 Task: Navigate on foot from Millennium Park to the Chicago Bean.
Action: Mouse moved to (414, 115)
Screenshot: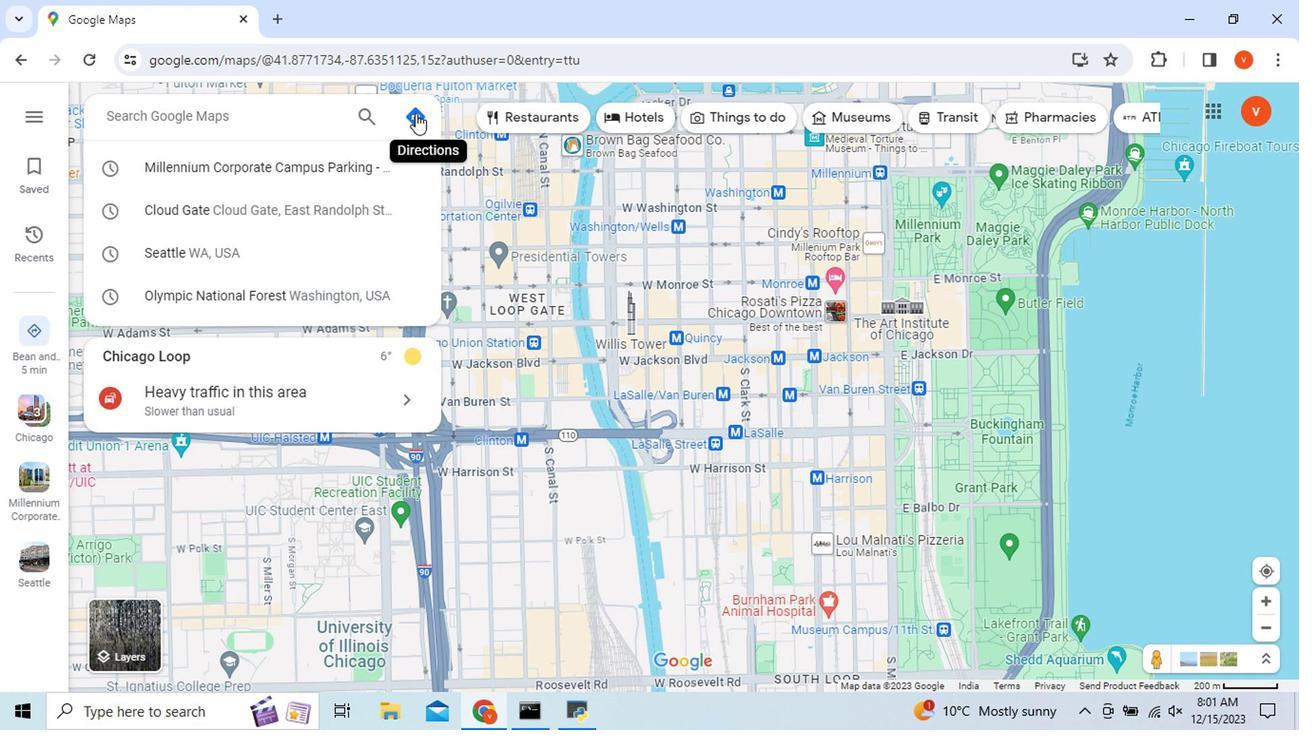 
Action: Mouse pressed left at (414, 115)
Screenshot: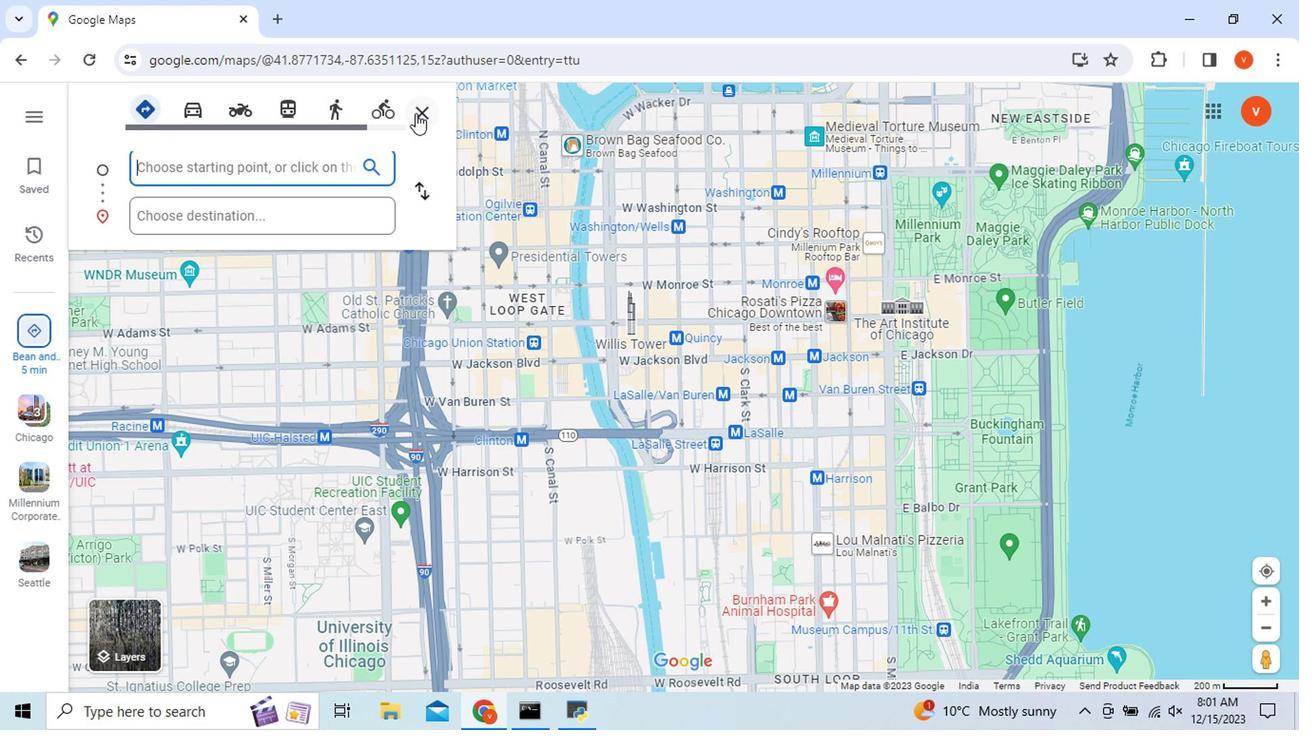 
Action: Mouse moved to (414, 115)
Screenshot: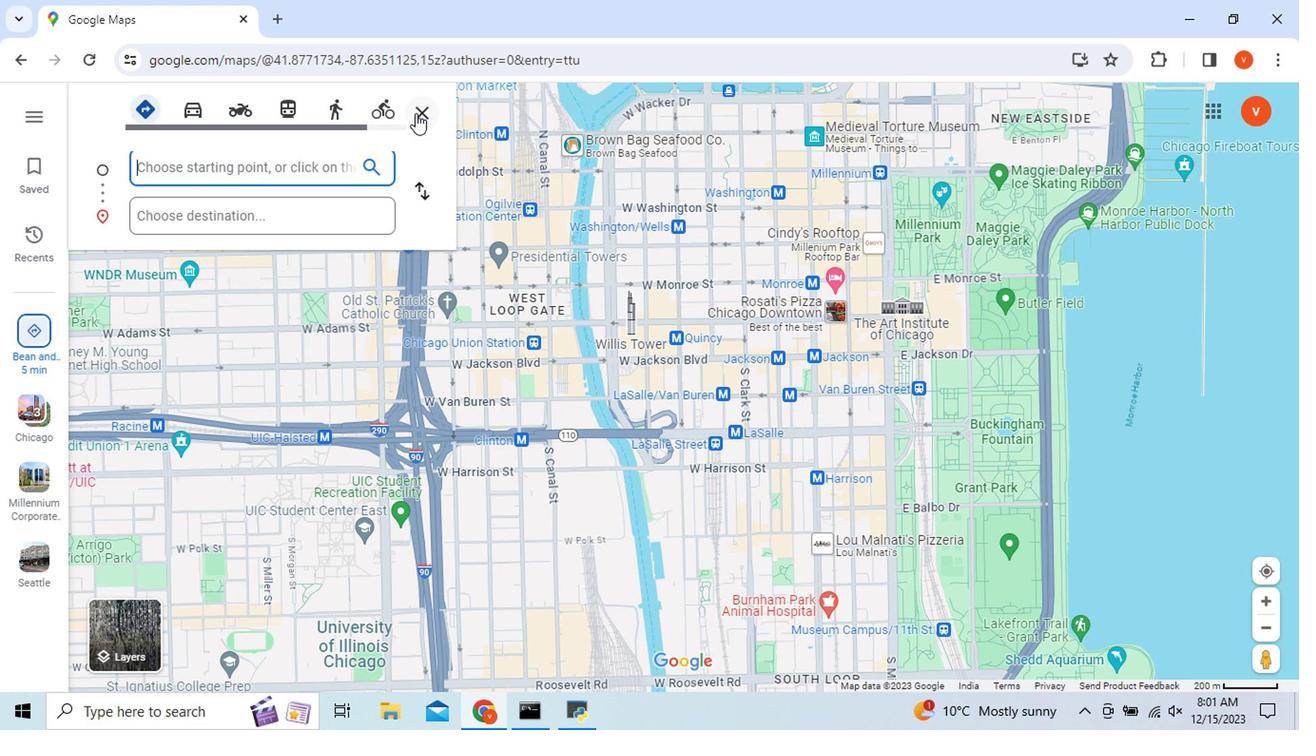 
Action: Key pressed <Key.shift_r>Millennium<Key.space>
Screenshot: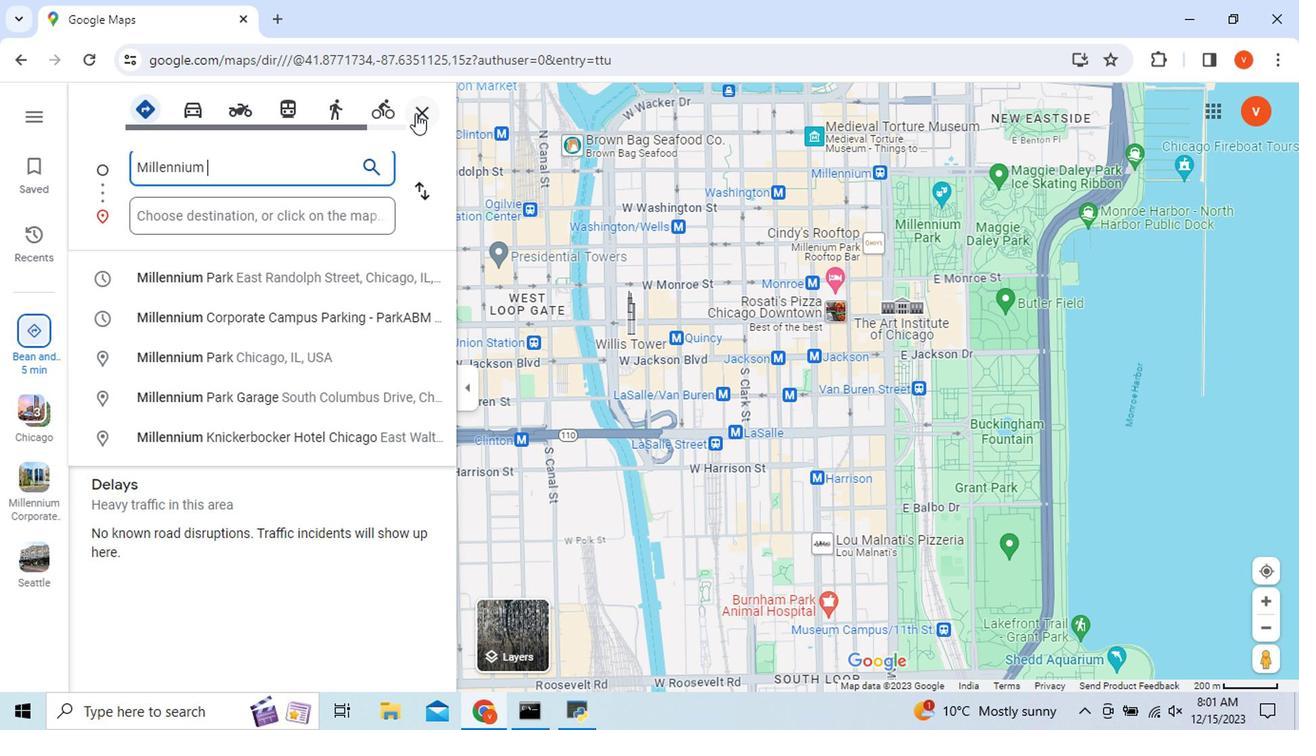 
Action: Mouse moved to (320, 280)
Screenshot: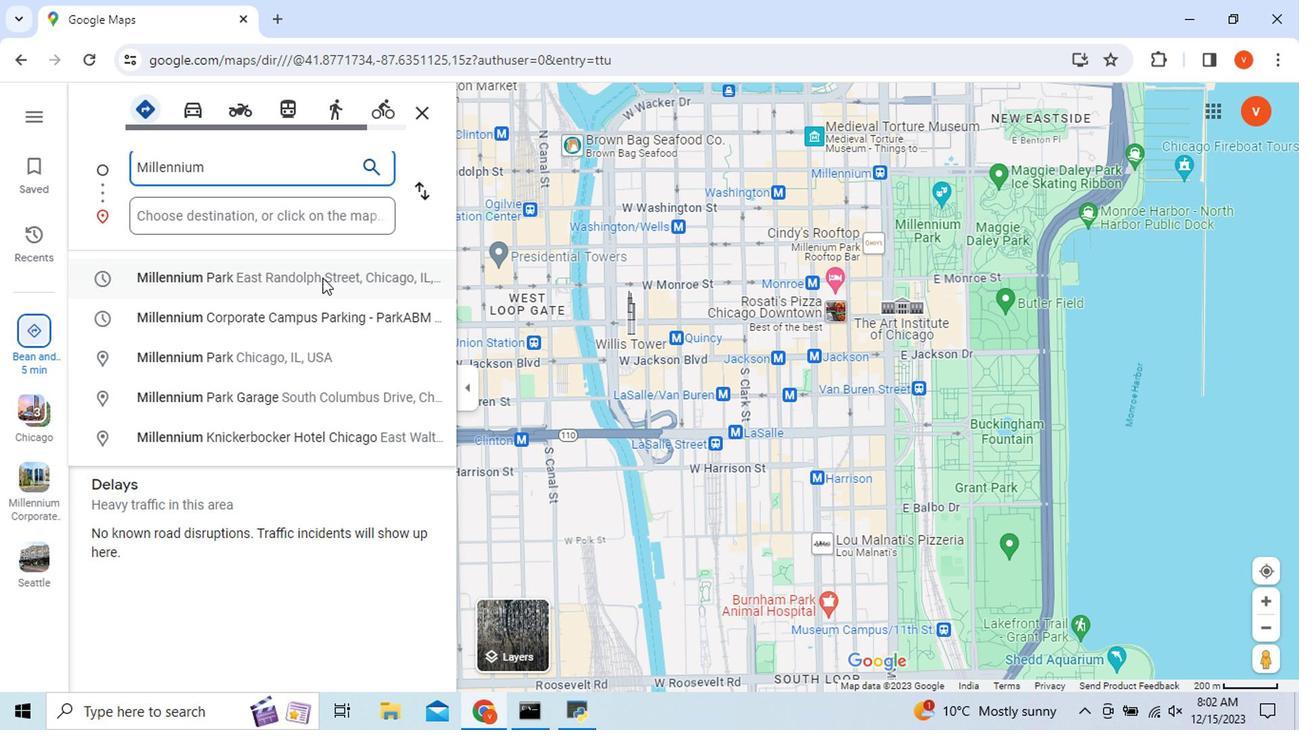 
Action: Mouse pressed left at (320, 280)
Screenshot: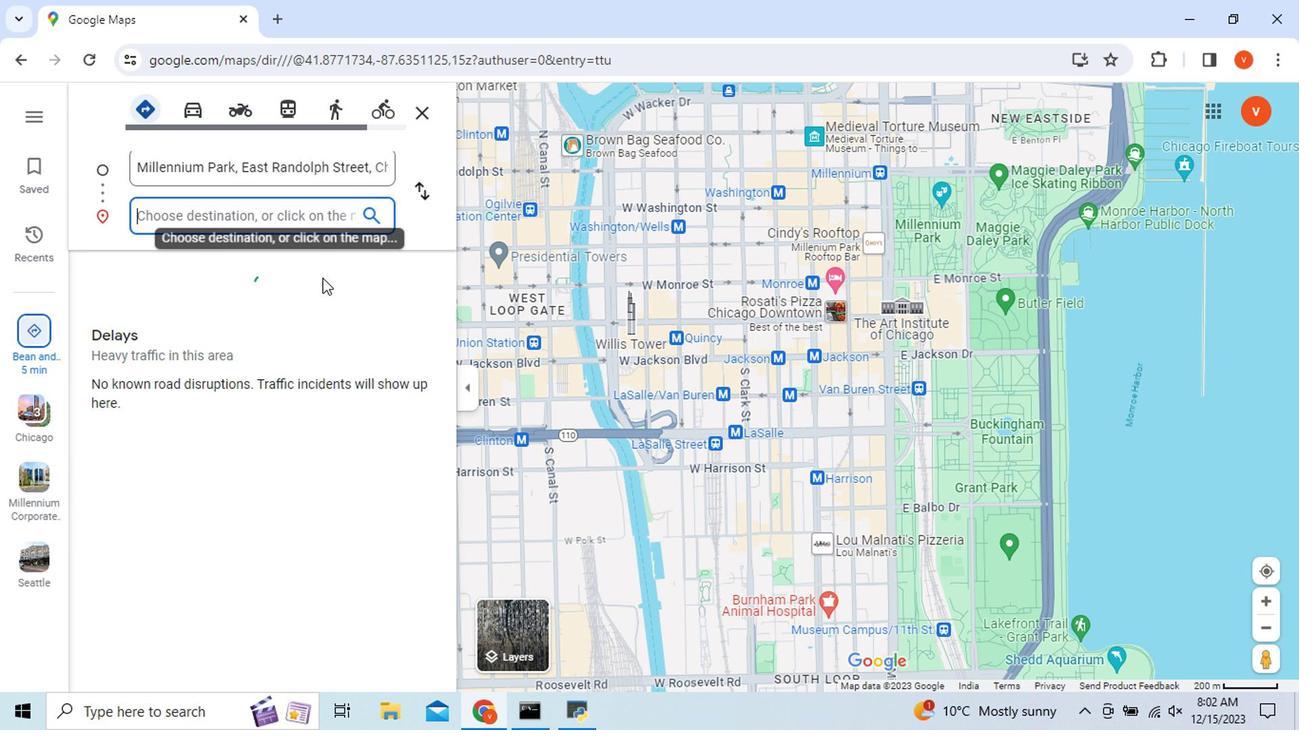 
Action: Mouse moved to (177, 201)
Screenshot: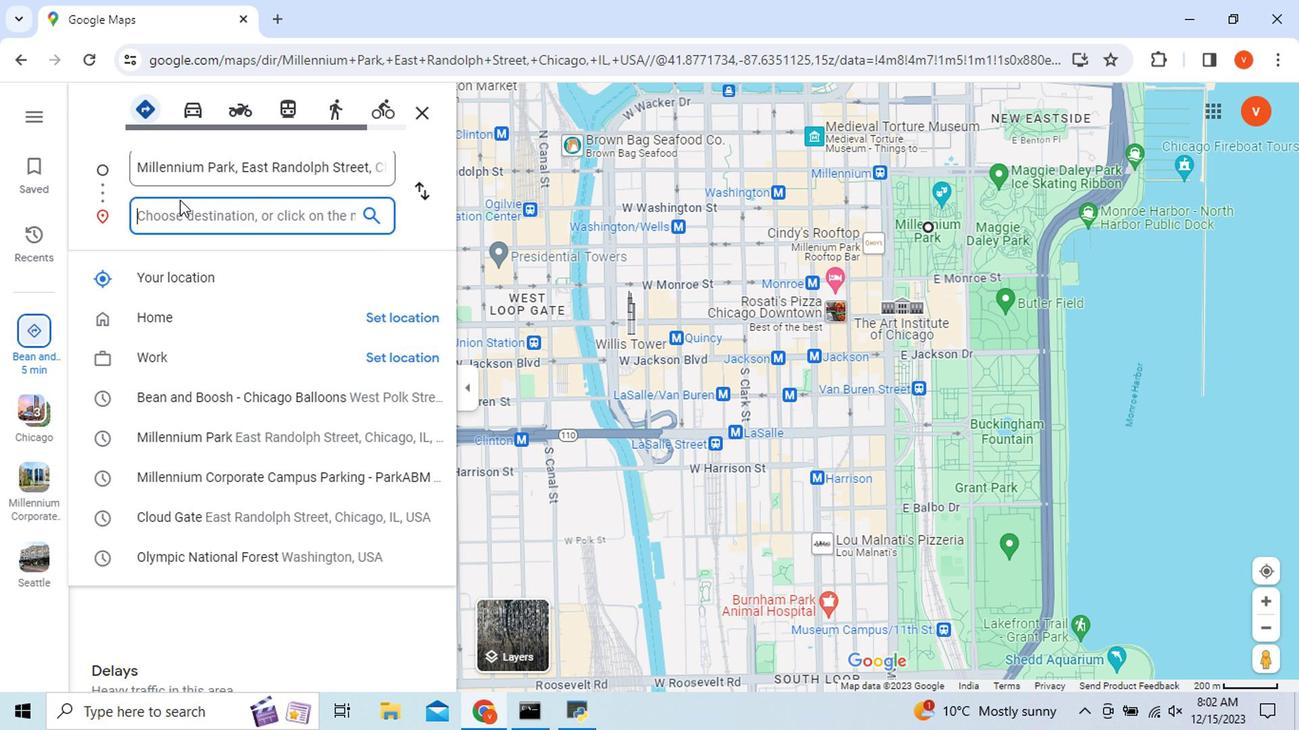 
Action: Key pressed <Key.shift>Chicago<Key.space><Key.shift>Bean
Screenshot: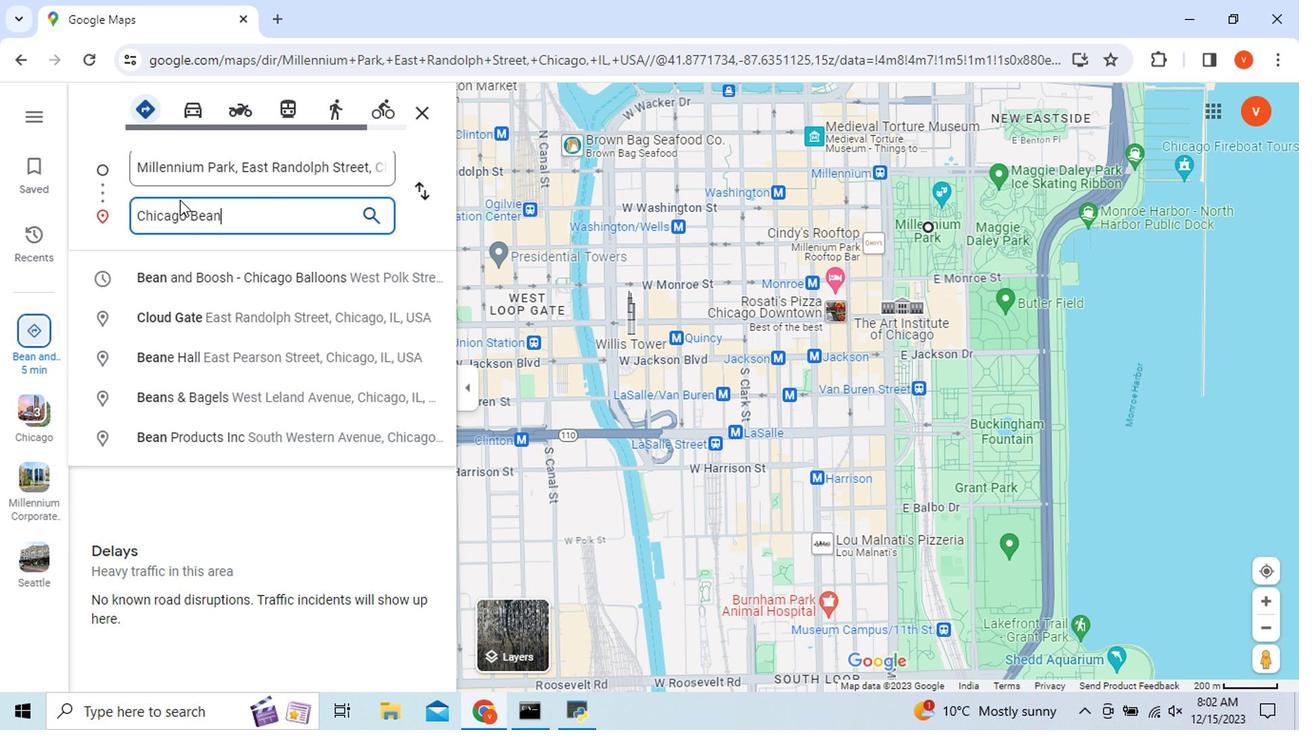 
Action: Mouse moved to (230, 271)
Screenshot: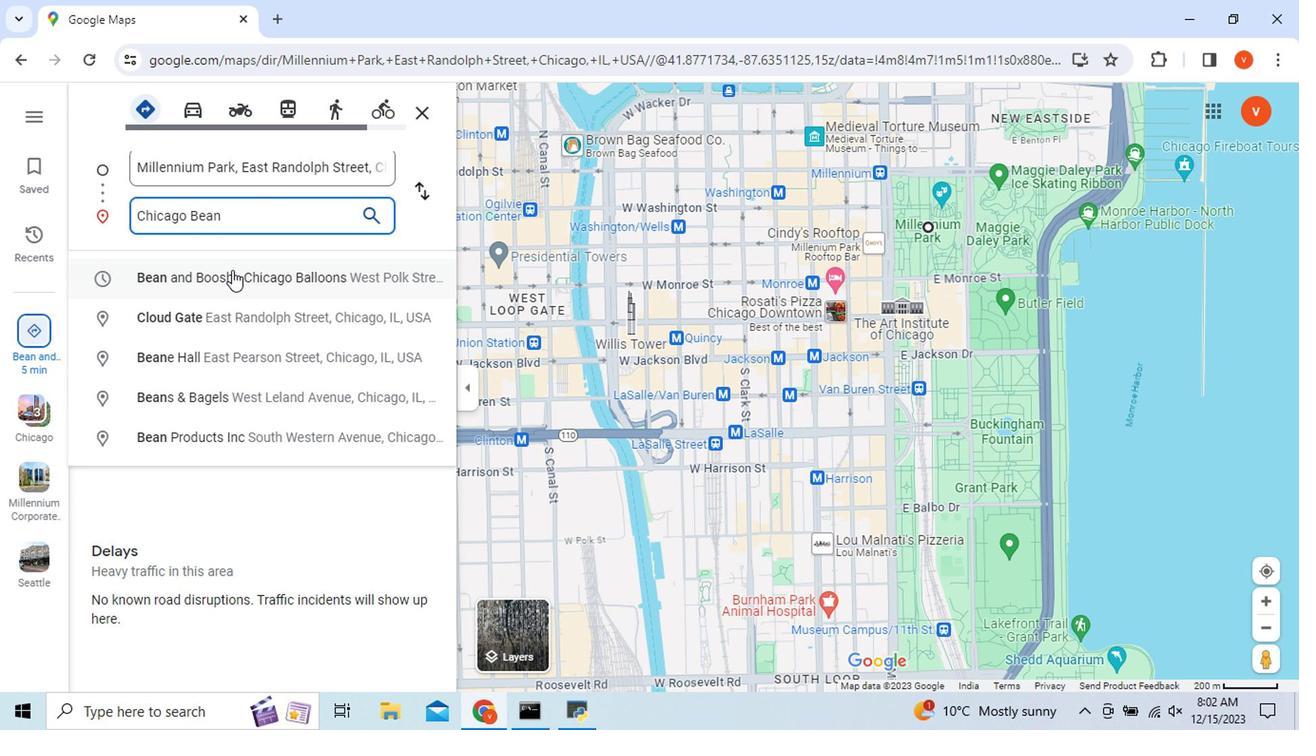 
Action: Mouse pressed left at (230, 271)
Screenshot: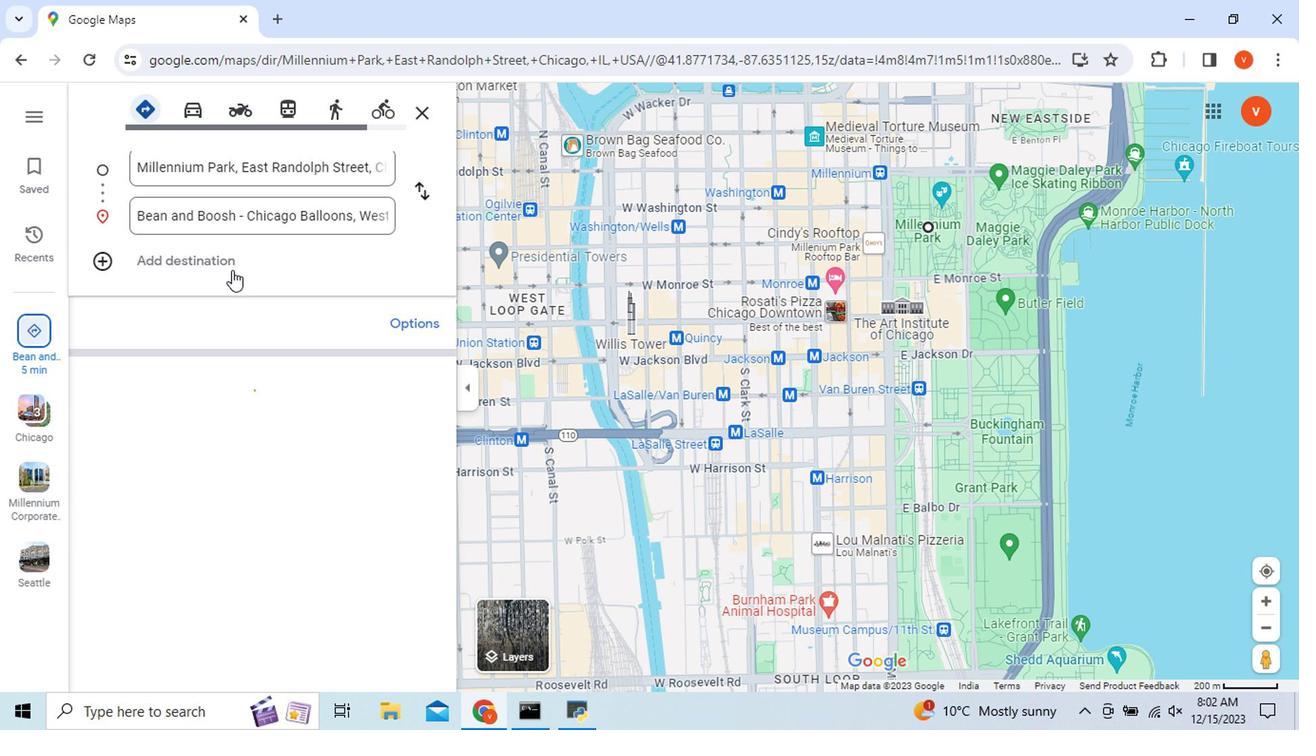 
Action: Mouse moved to (336, 105)
Screenshot: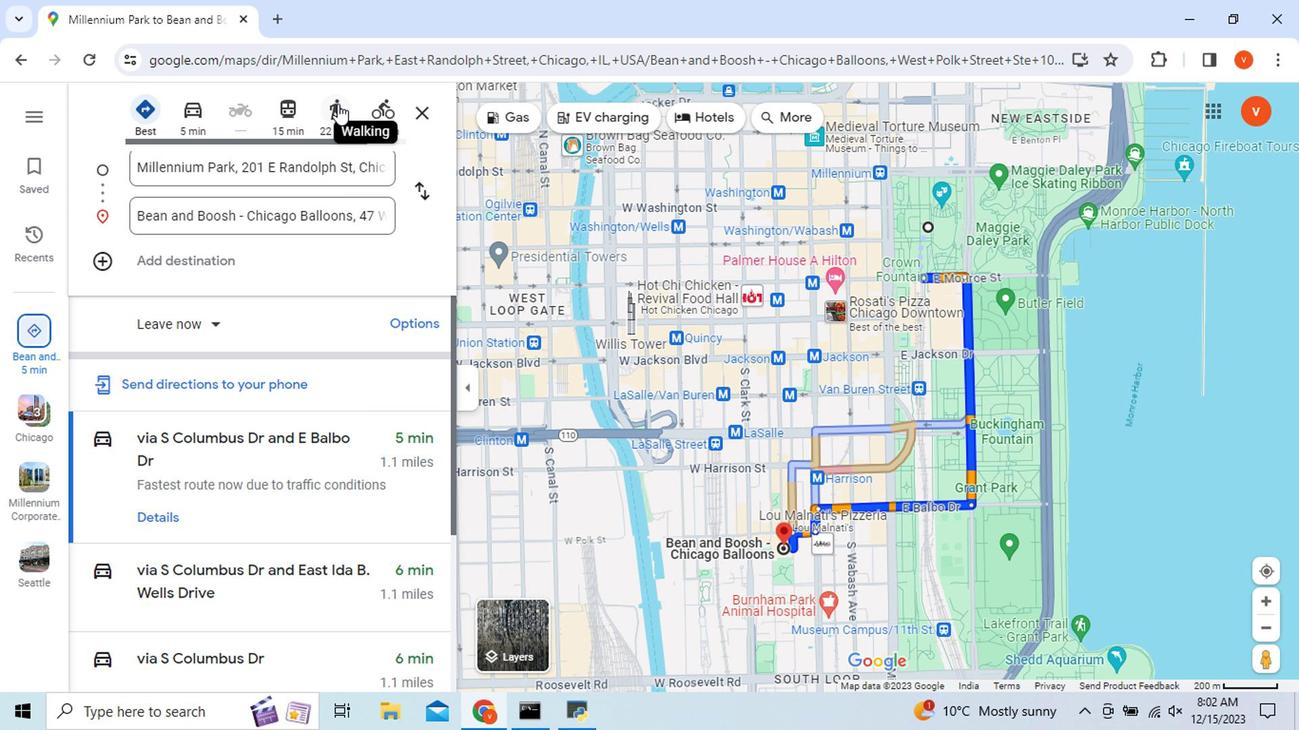 
Action: Mouse pressed left at (336, 105)
Screenshot: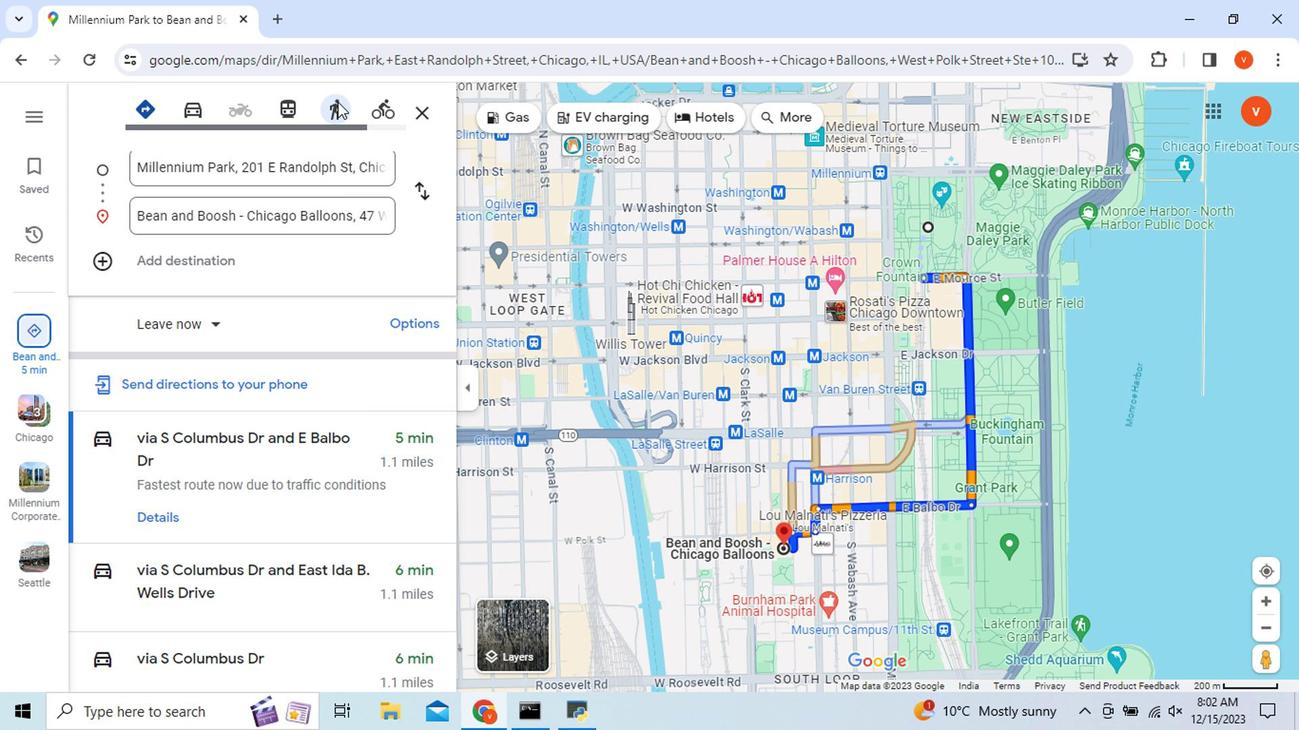 
Action: Mouse moved to (159, 495)
Screenshot: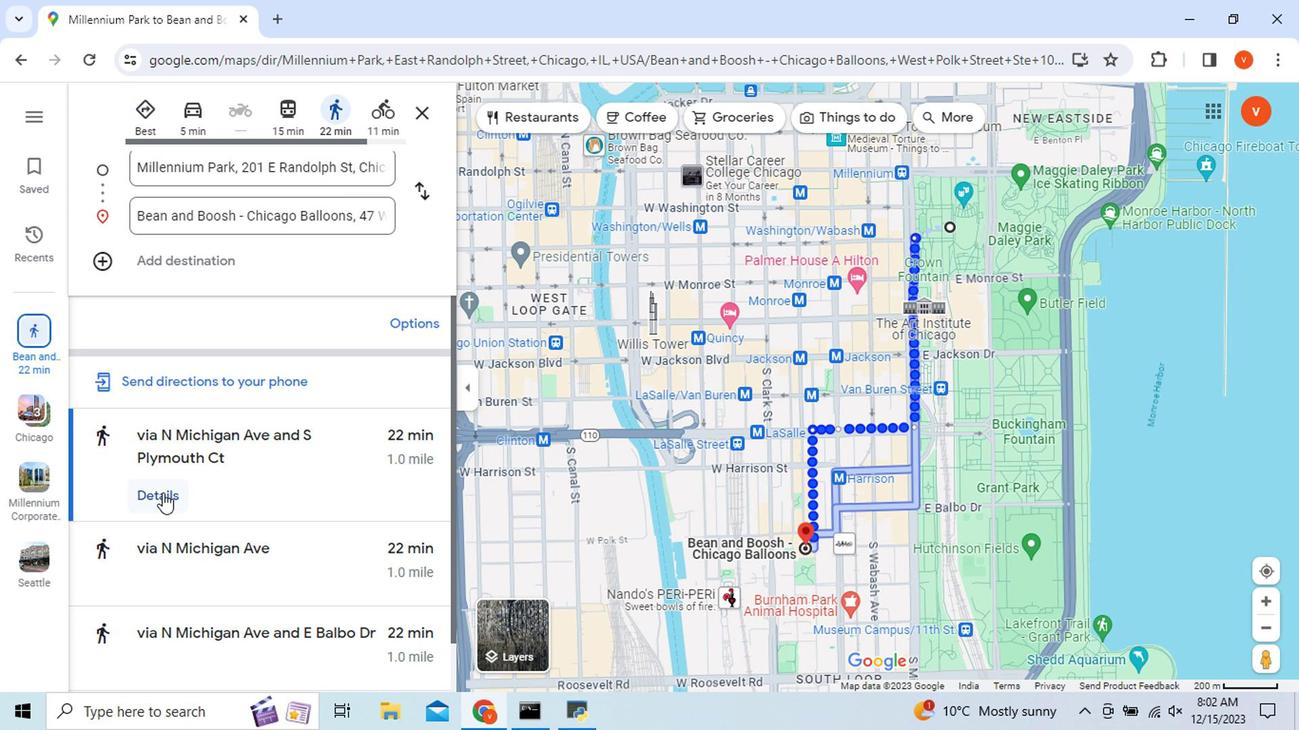 
Action: Mouse pressed left at (159, 495)
Screenshot: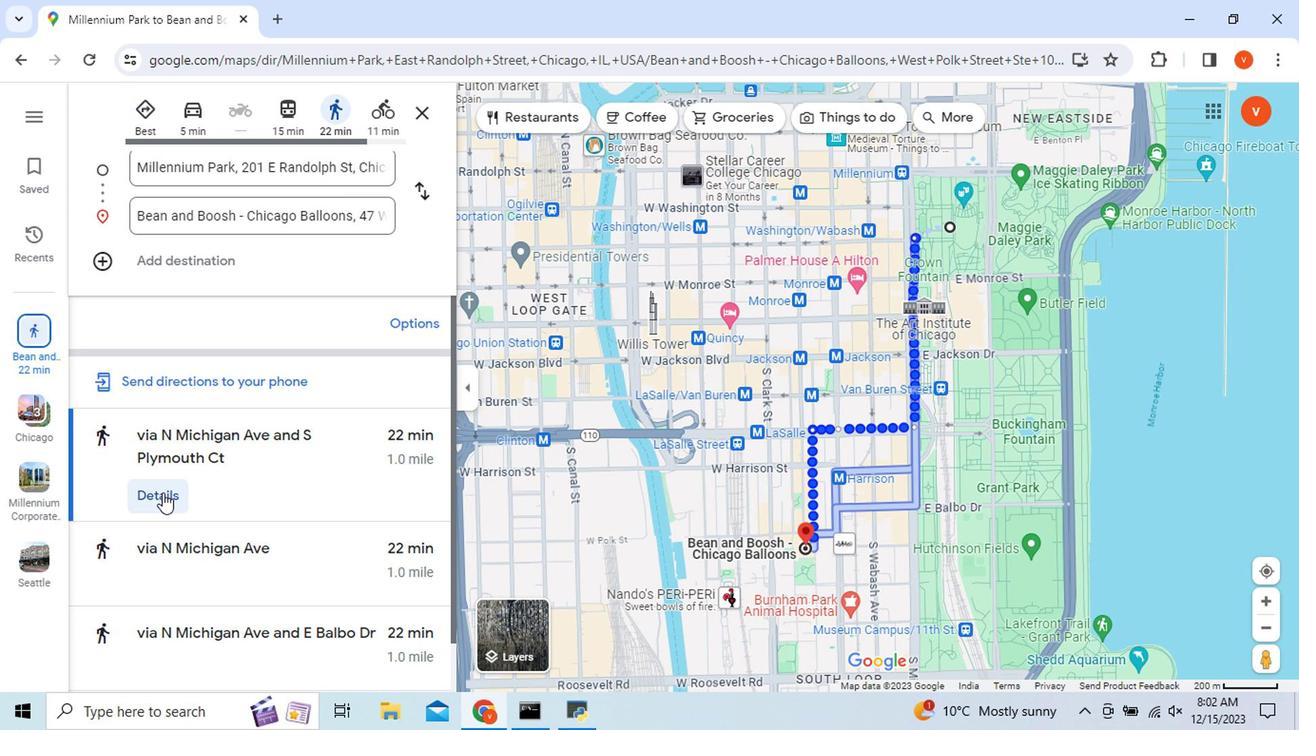 
Action: Mouse moved to (450, 448)
Screenshot: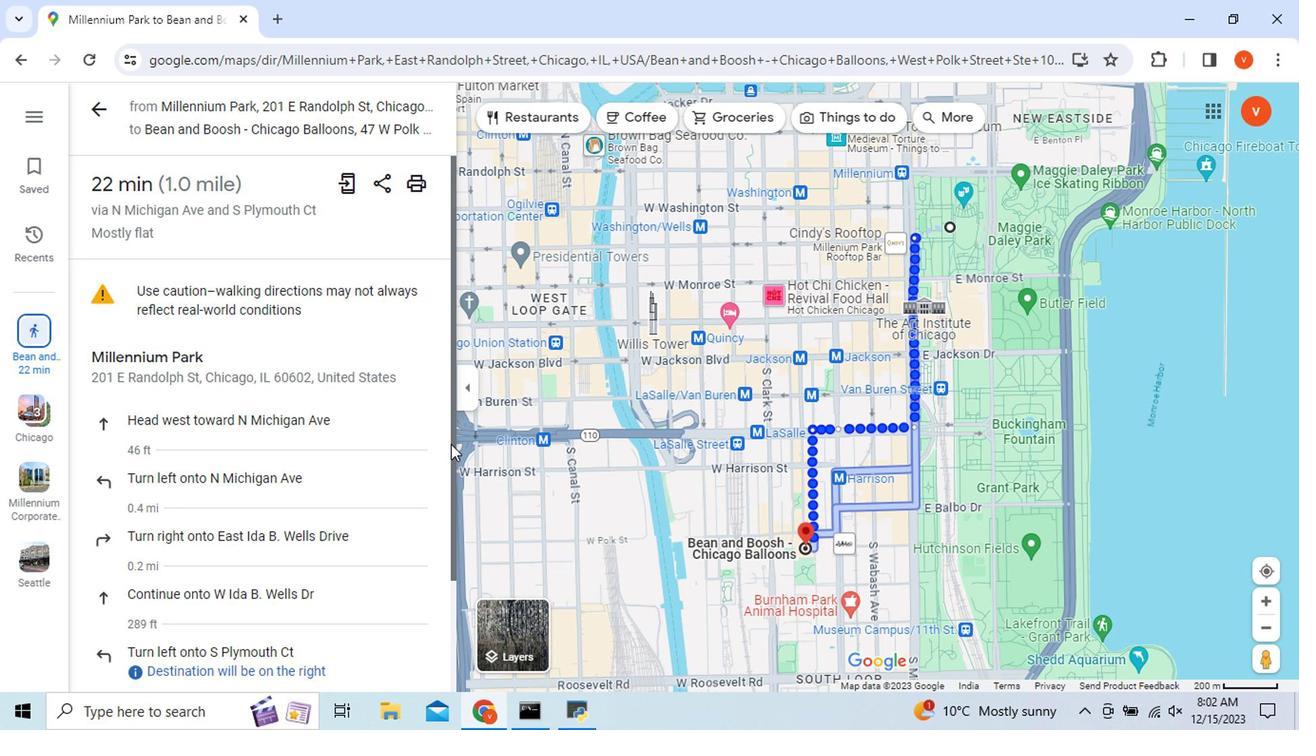 
Action: Mouse pressed left at (450, 448)
Screenshot: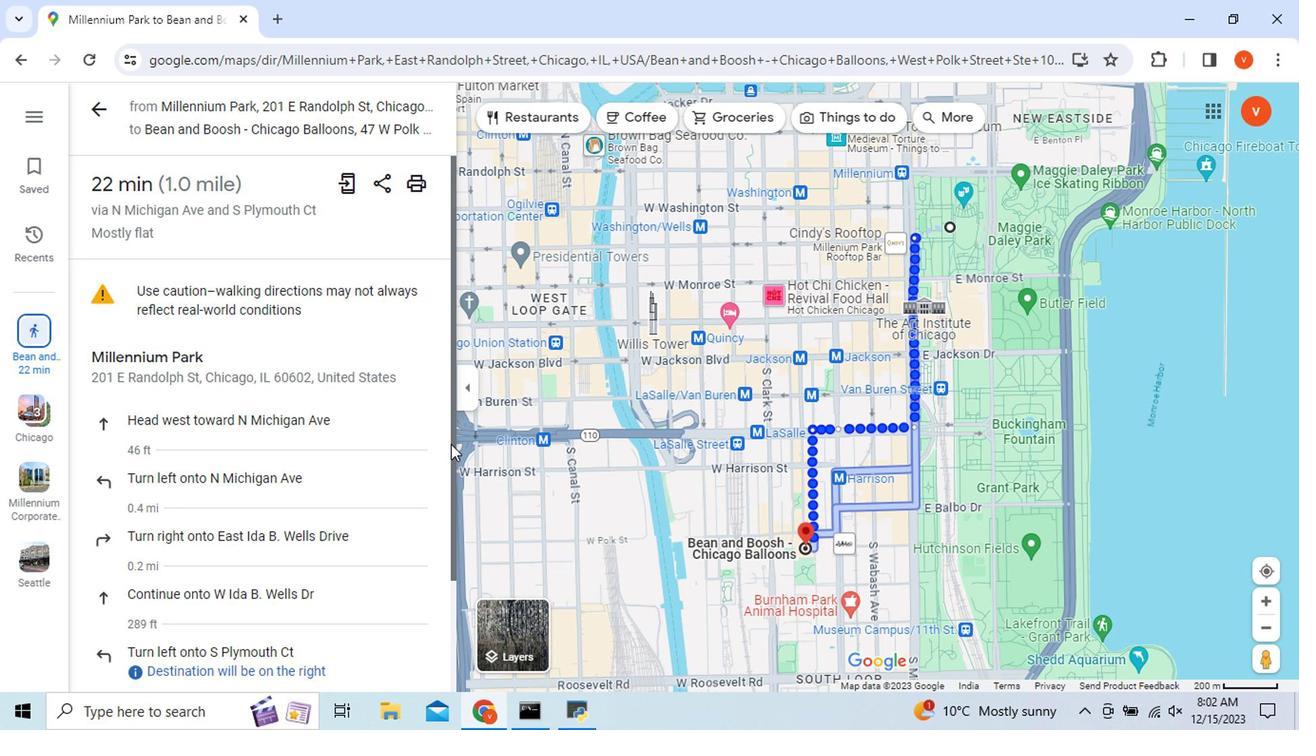 
Action: Mouse moved to (99, 106)
Screenshot: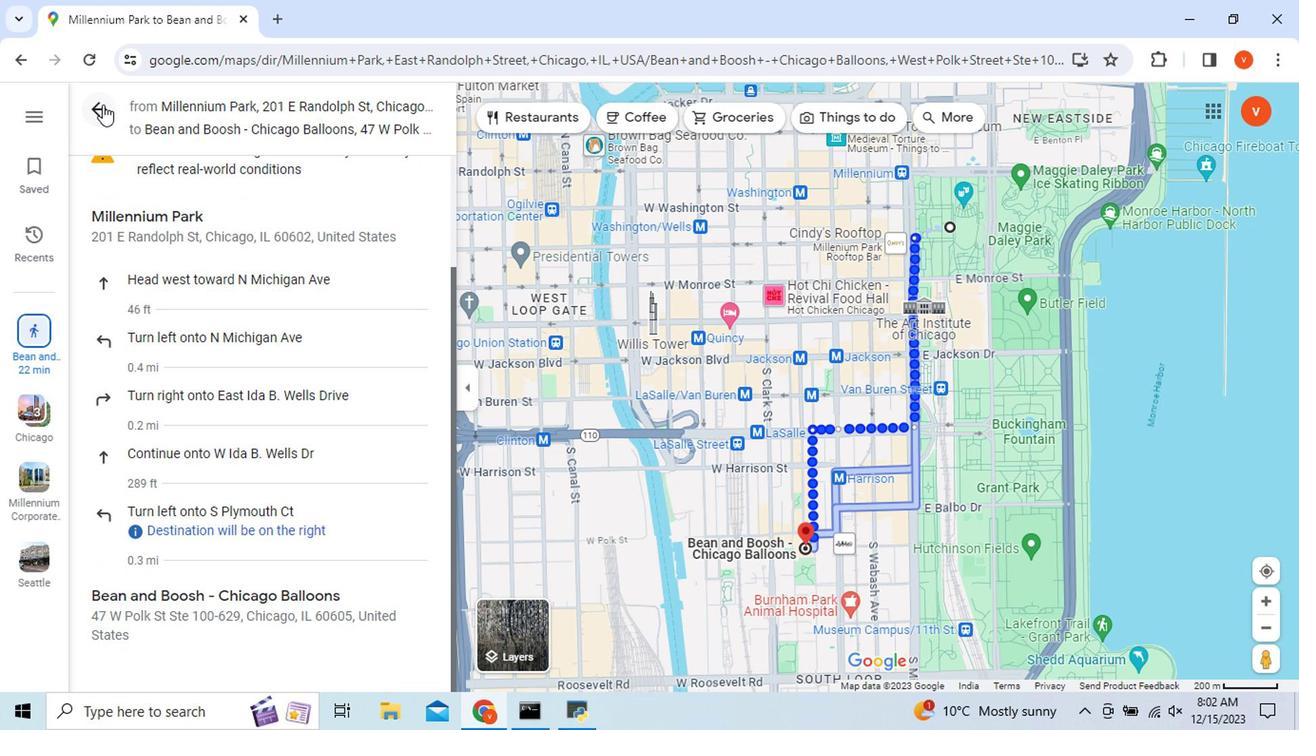 
Action: Mouse pressed left at (99, 106)
Screenshot: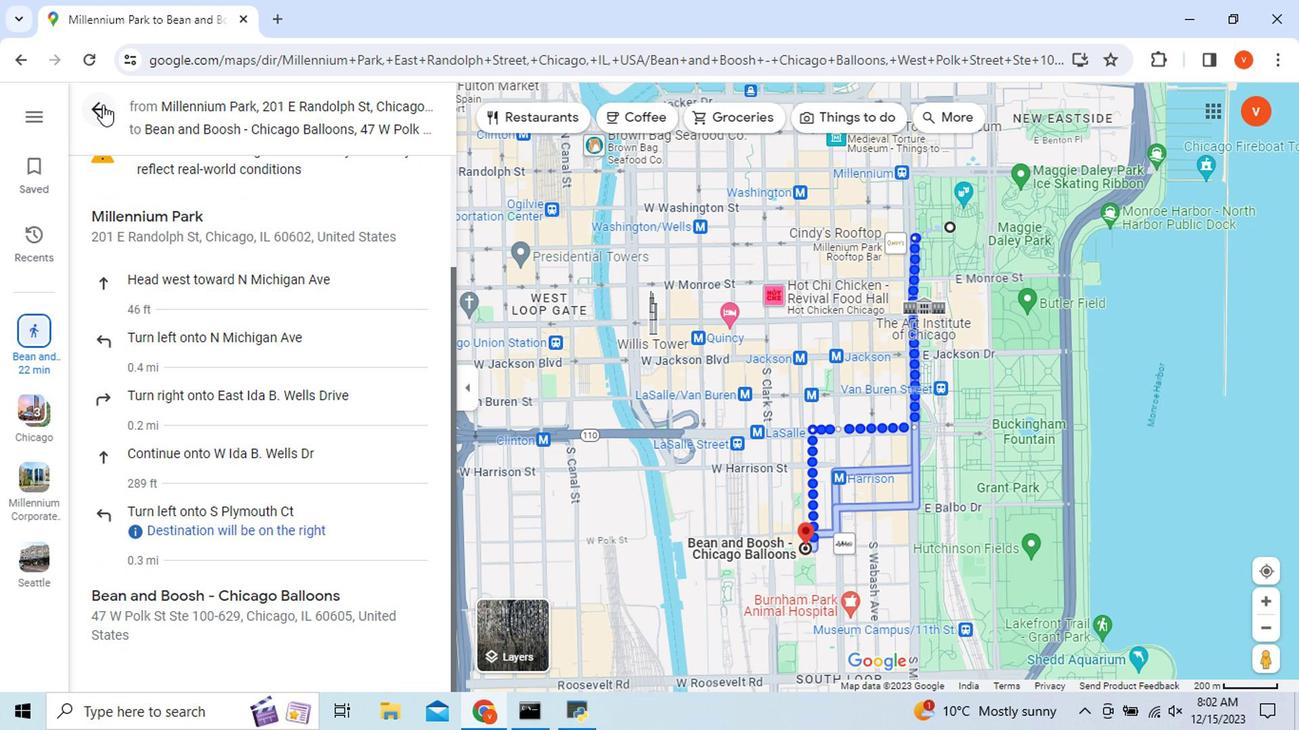 
Action: Mouse moved to (450, 571)
Screenshot: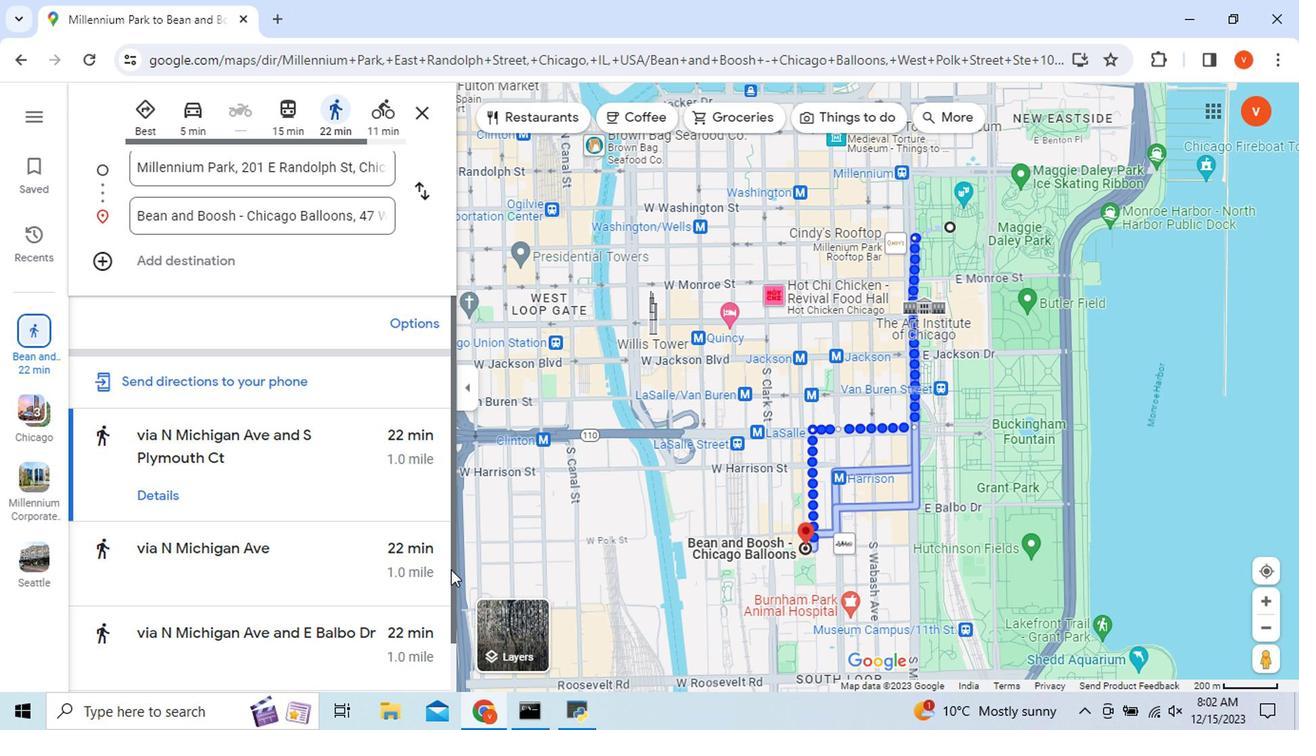
Action: Mouse pressed left at (450, 571)
Screenshot: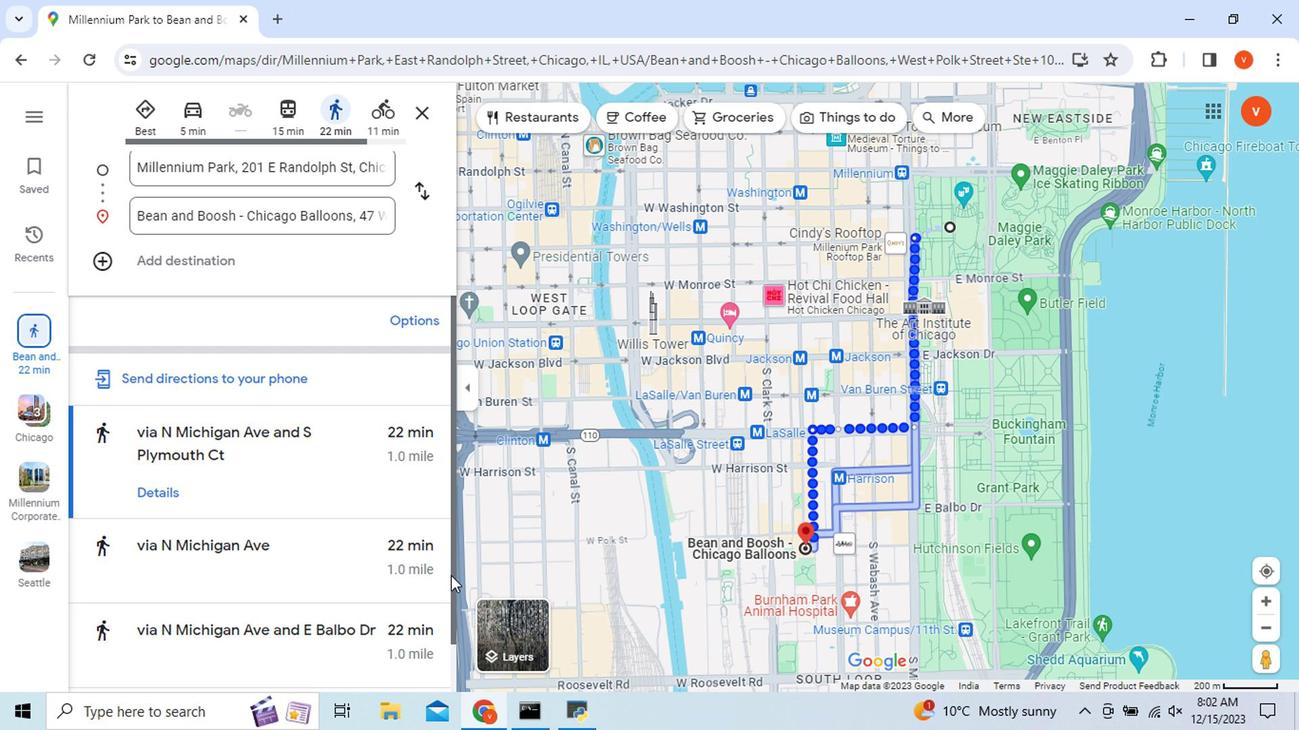 
Action: Mouse moved to (205, 540)
Screenshot: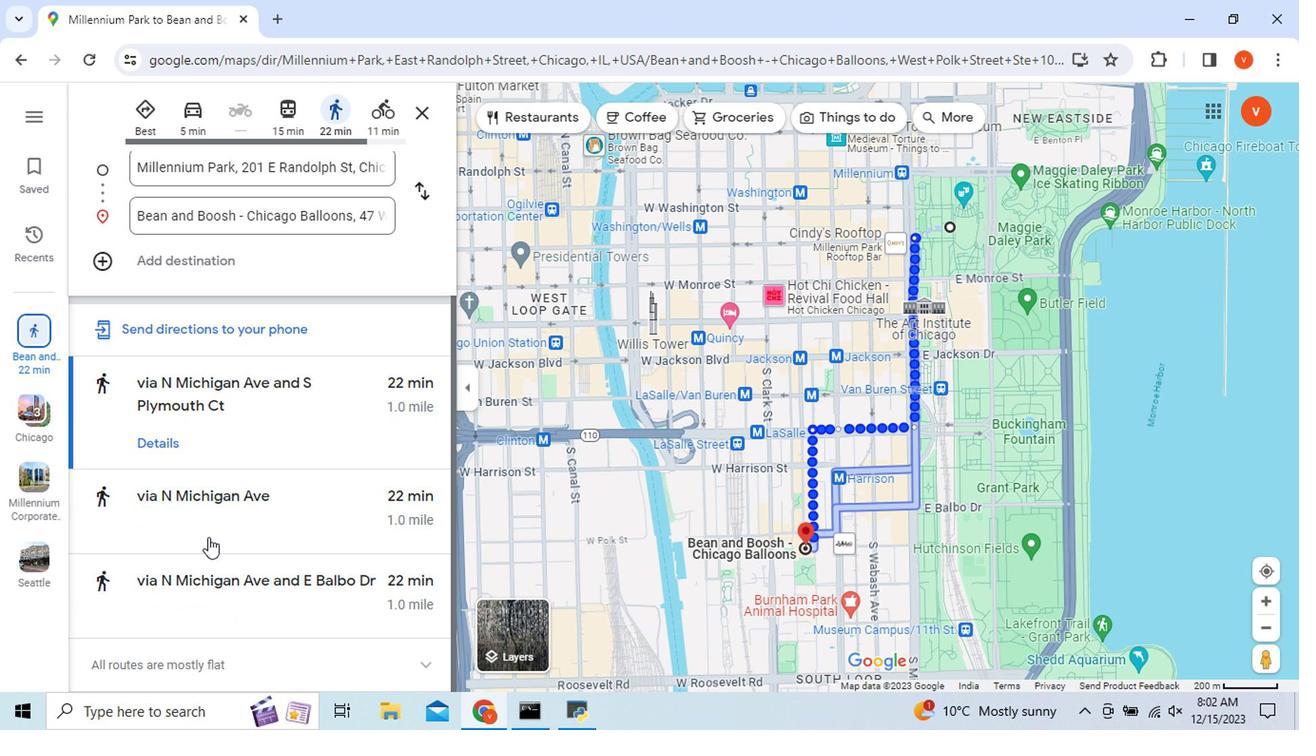 
Action: Mouse pressed left at (205, 540)
Screenshot: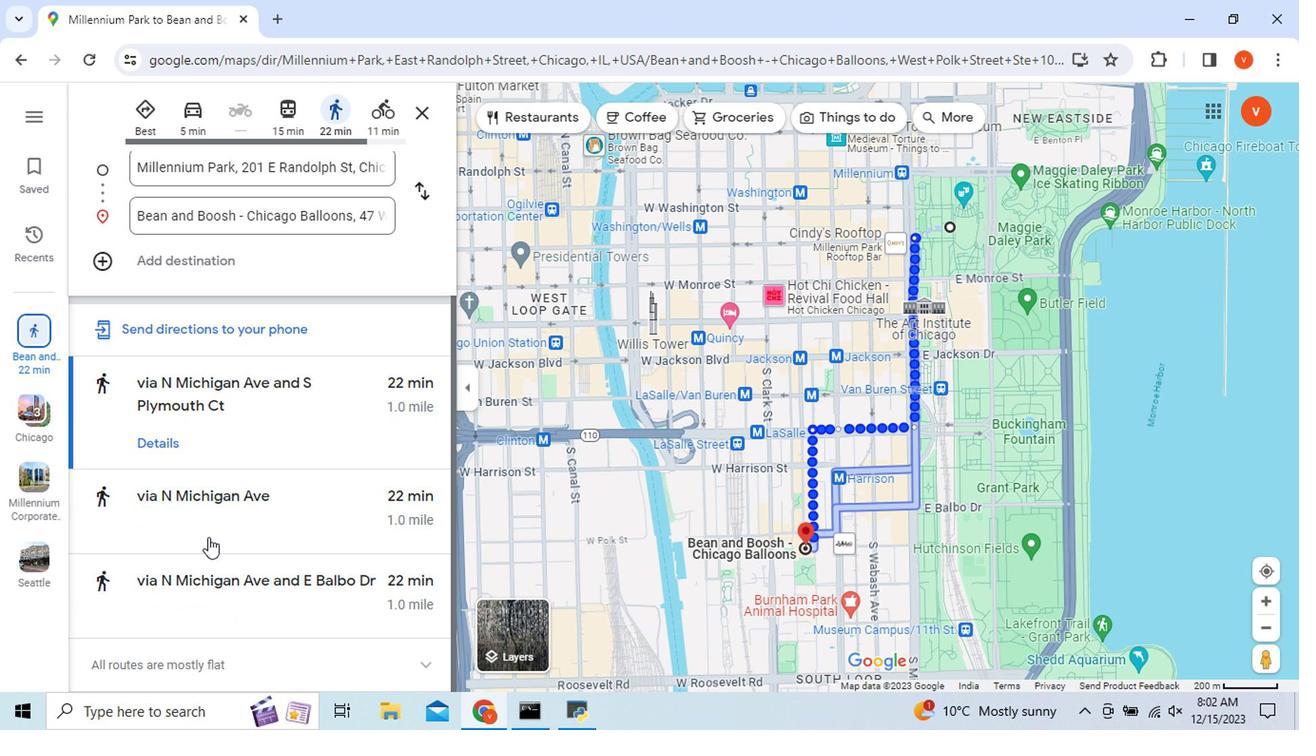 
Action: Mouse moved to (155, 529)
Screenshot: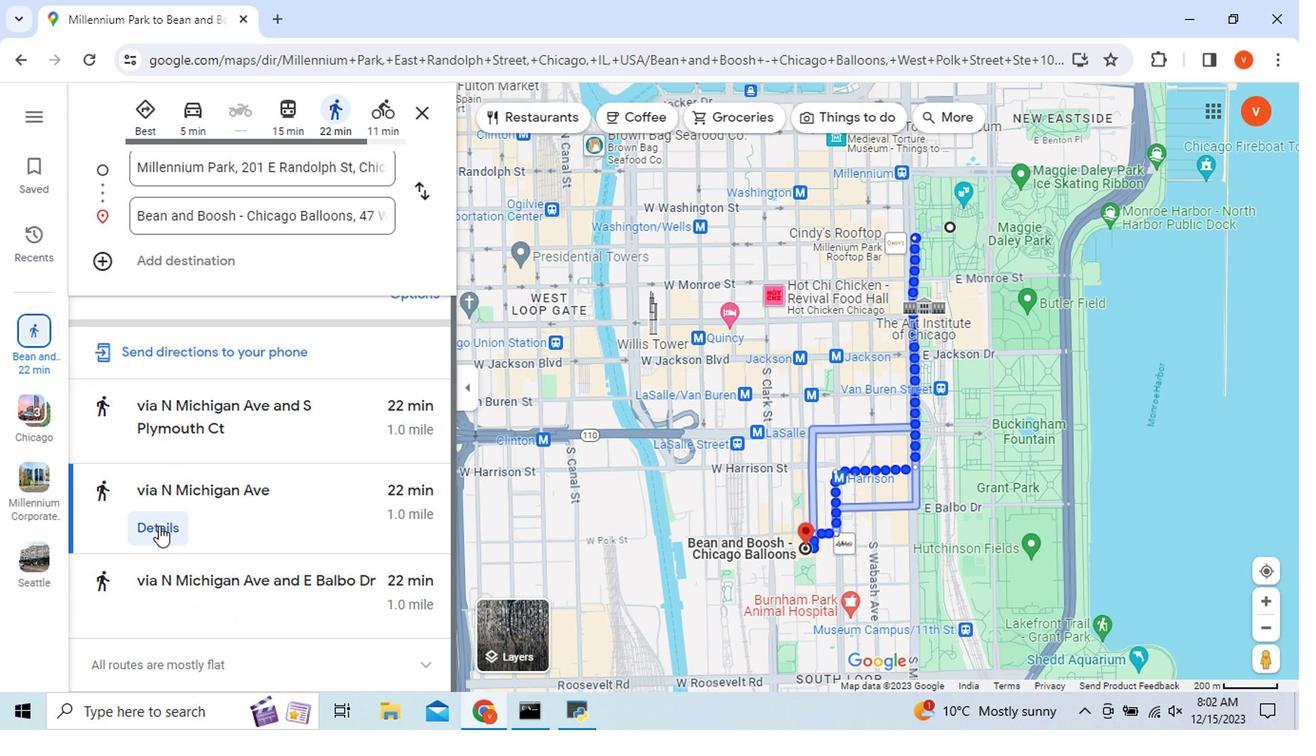 
Action: Mouse pressed left at (155, 529)
Screenshot: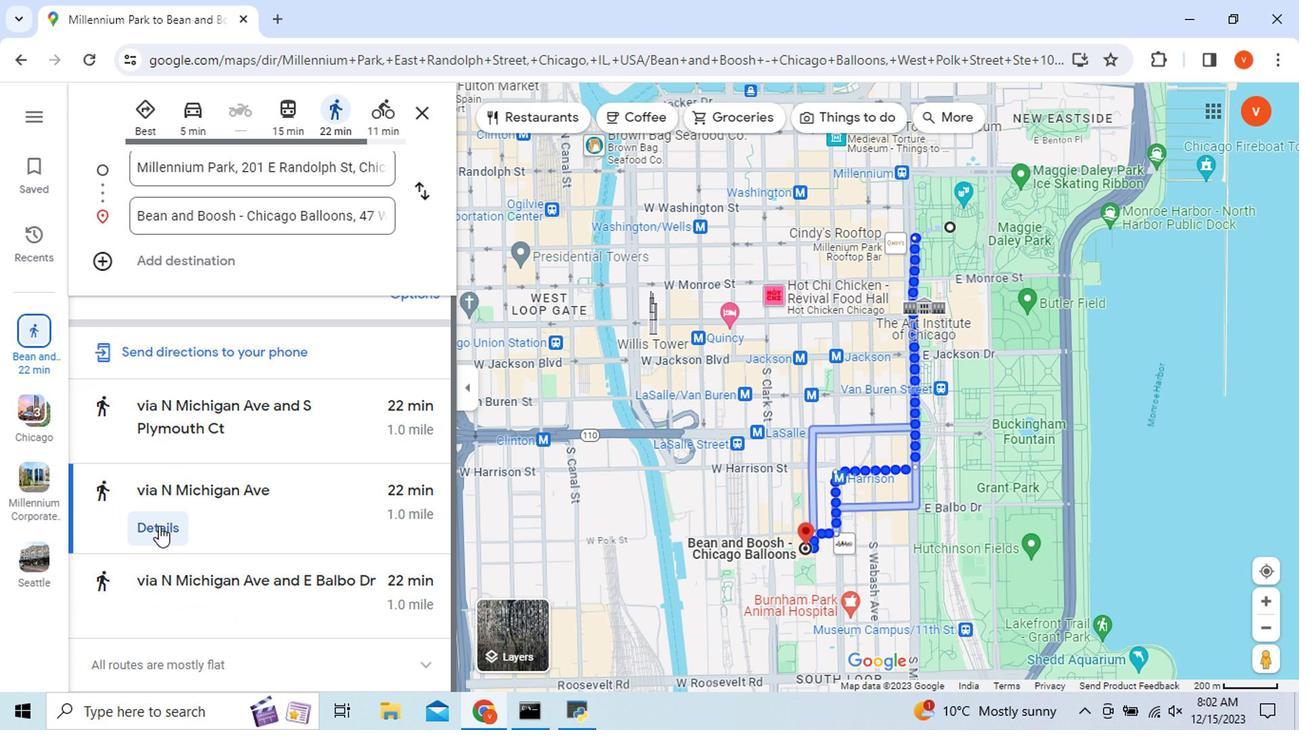 
Action: Mouse moved to (450, 374)
Screenshot: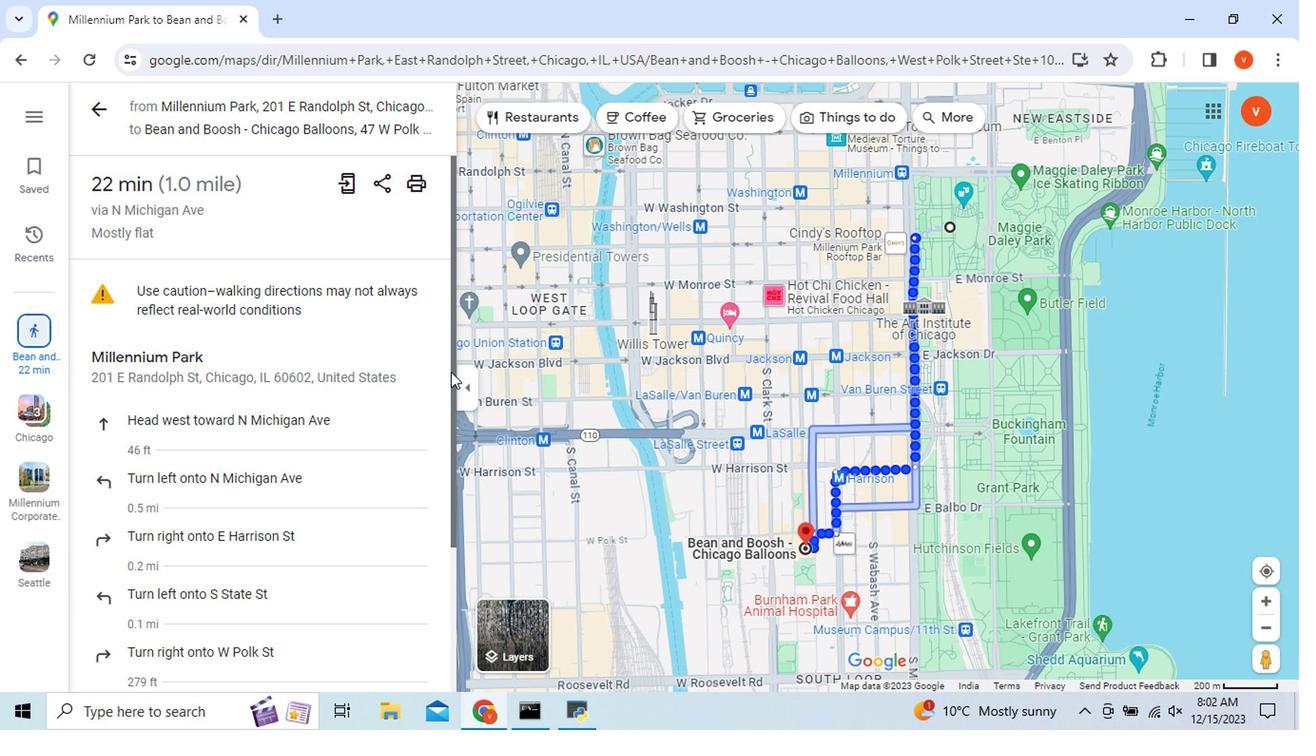 
Action: Mouse pressed left at (450, 374)
Screenshot: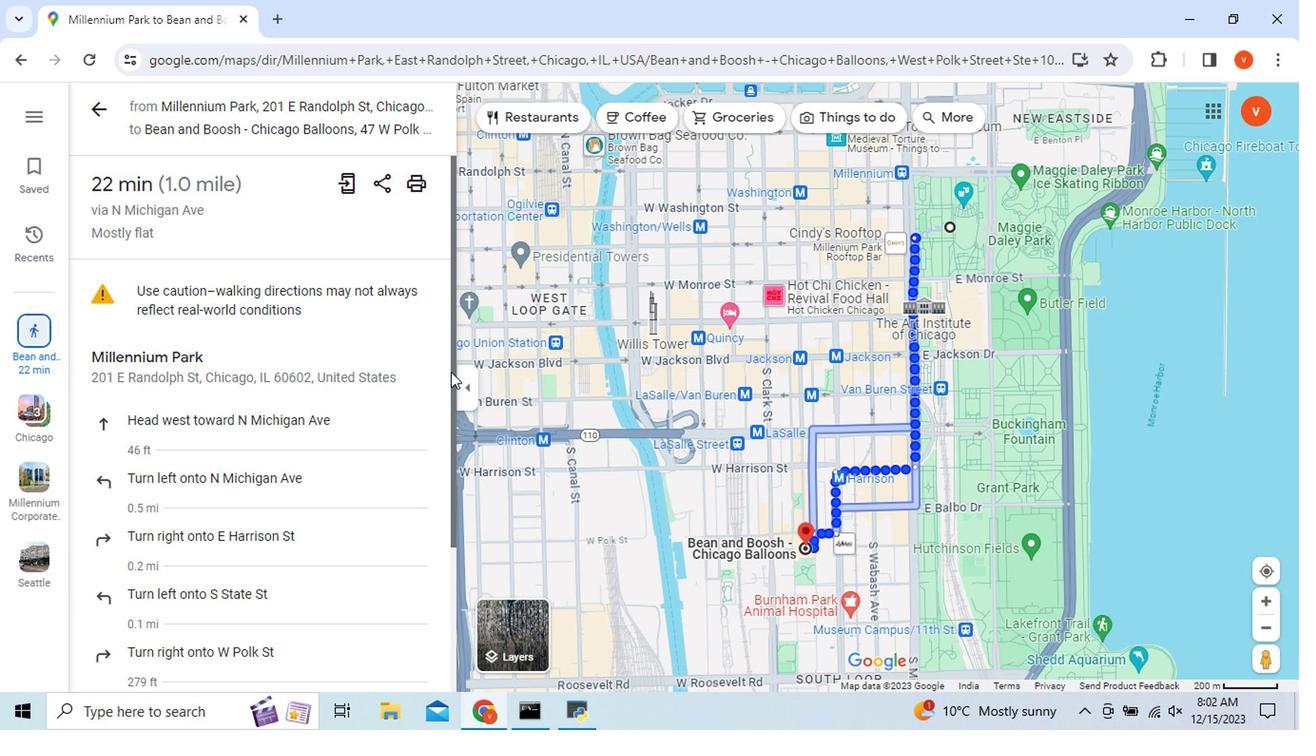 
Action: Mouse moved to (92, 106)
Screenshot: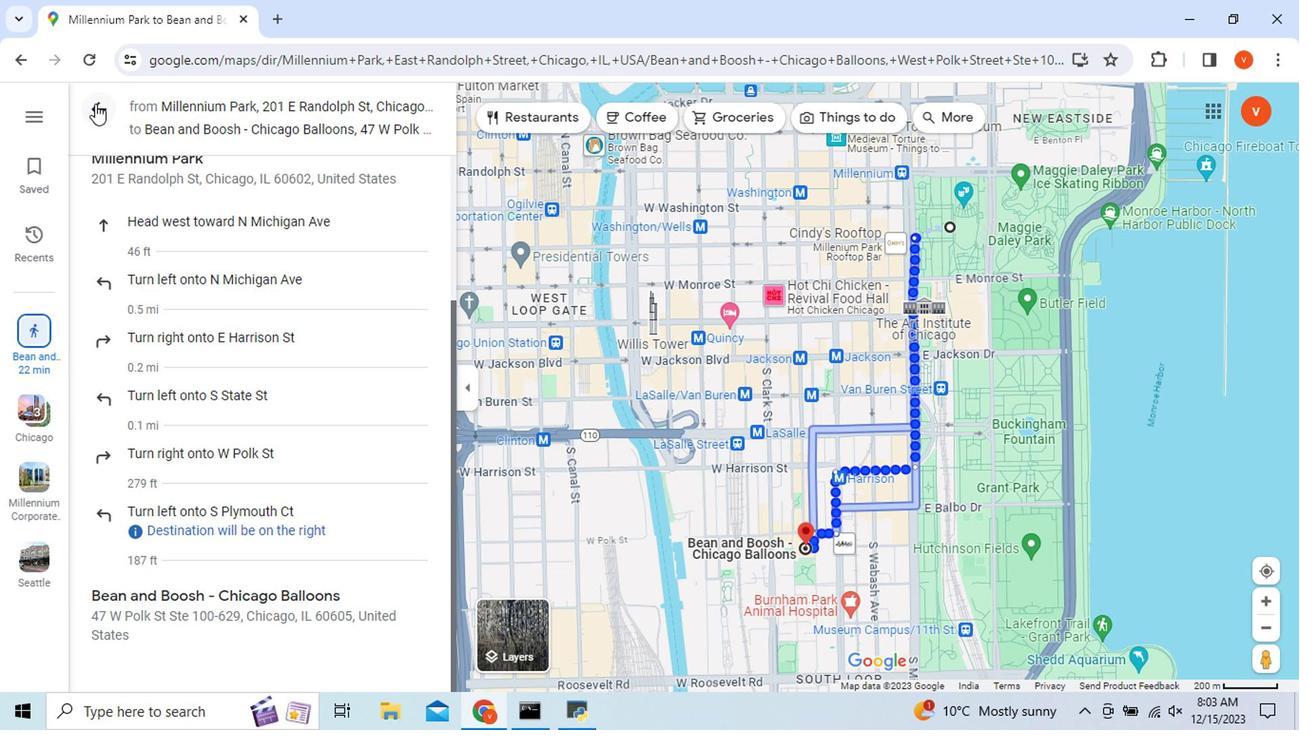 
Action: Mouse pressed left at (92, 106)
Screenshot: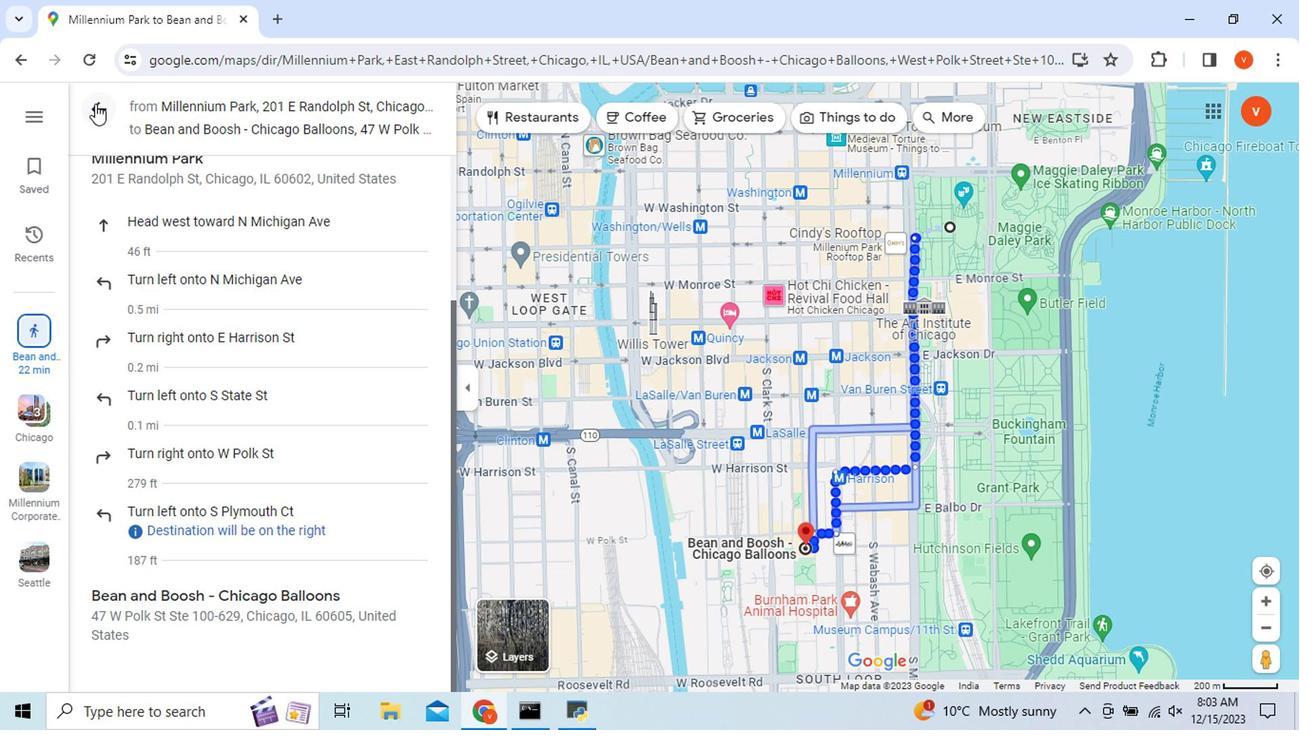 
Action: Mouse moved to (1170, 666)
Screenshot: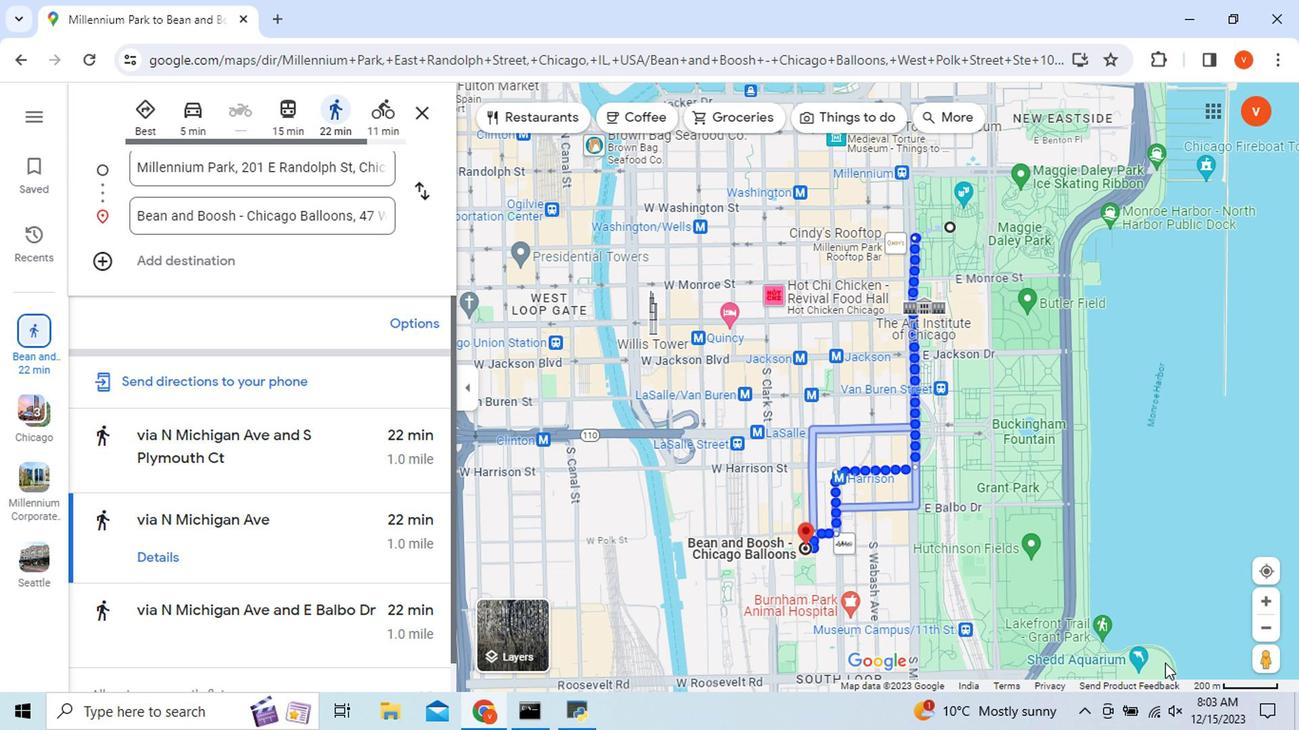 
